 Task: Change Filter to Cartoon on "Movie D.mp4" and play.
Action: Mouse moved to (566, 133)
Screenshot: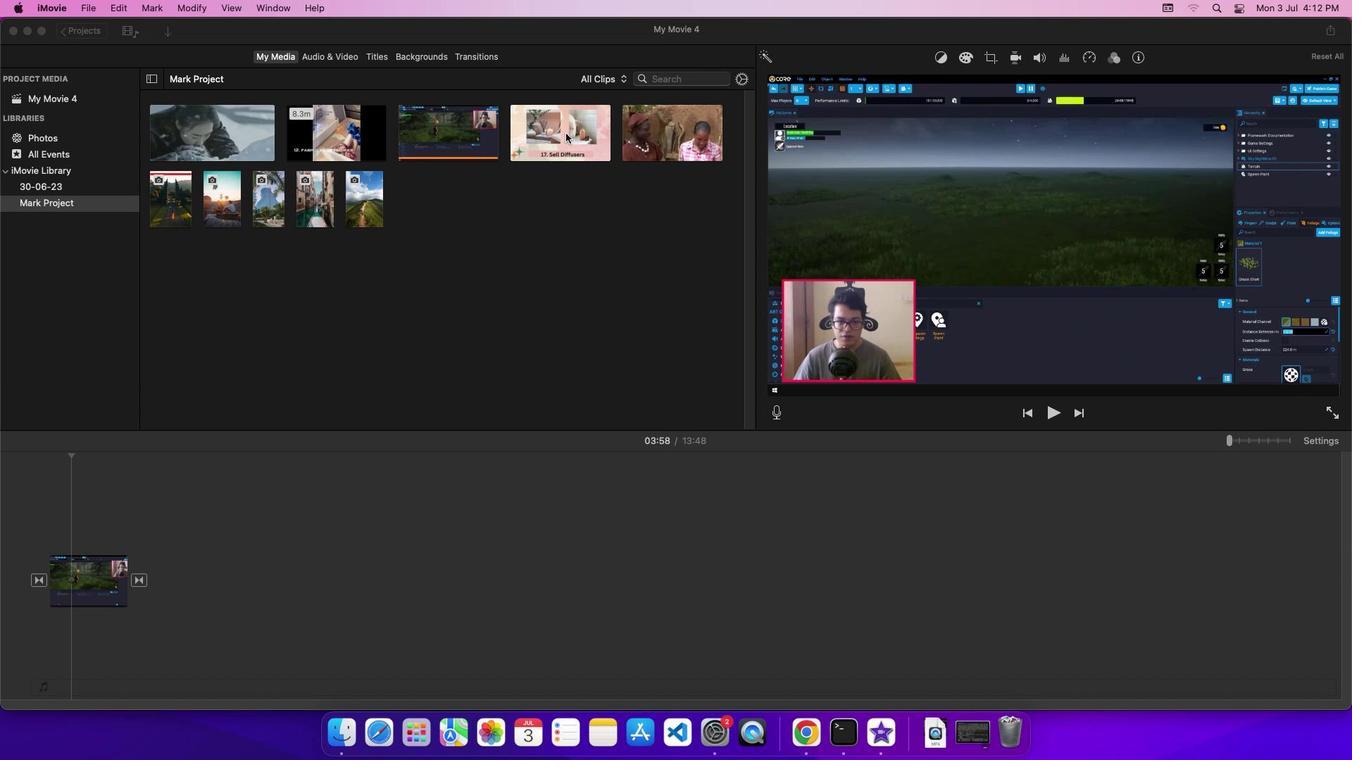
Action: Mouse pressed left at (566, 133)
Screenshot: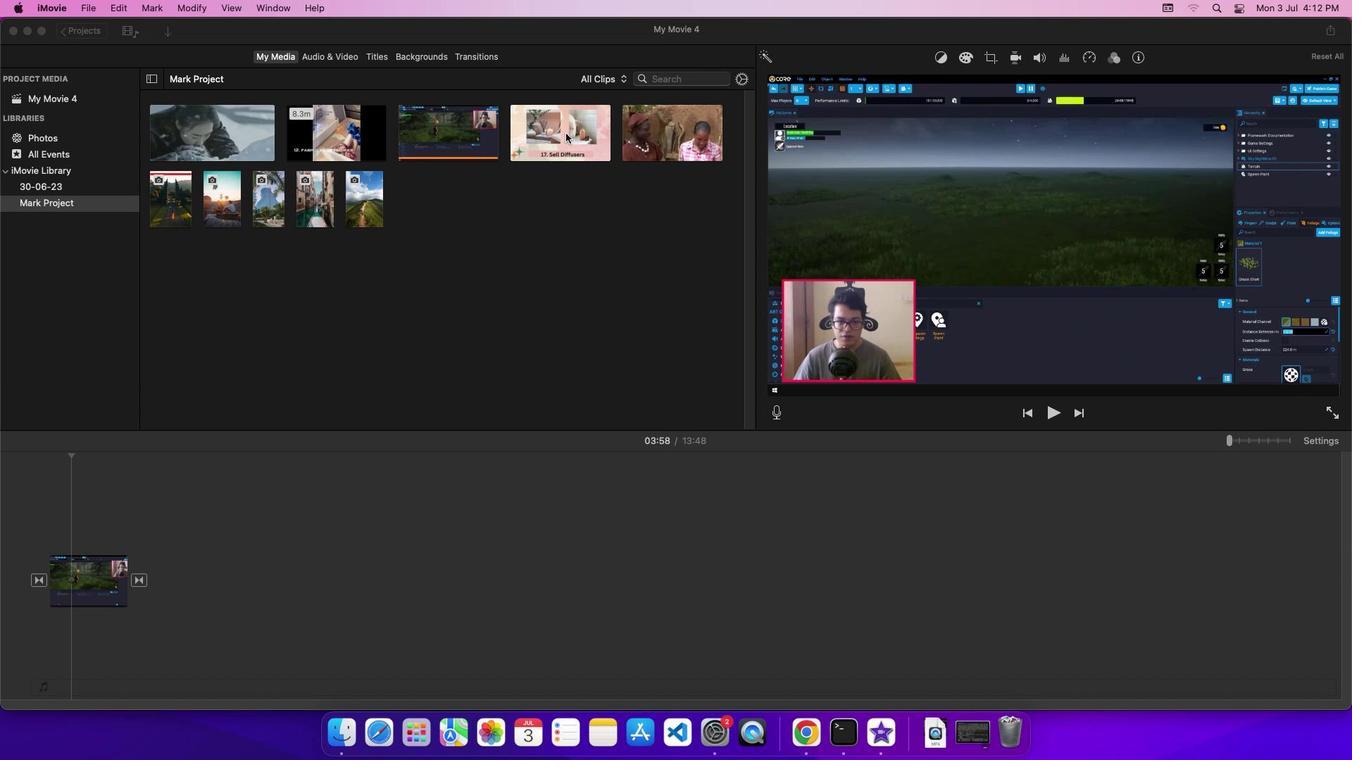 
Action: Mouse moved to (568, 133)
Screenshot: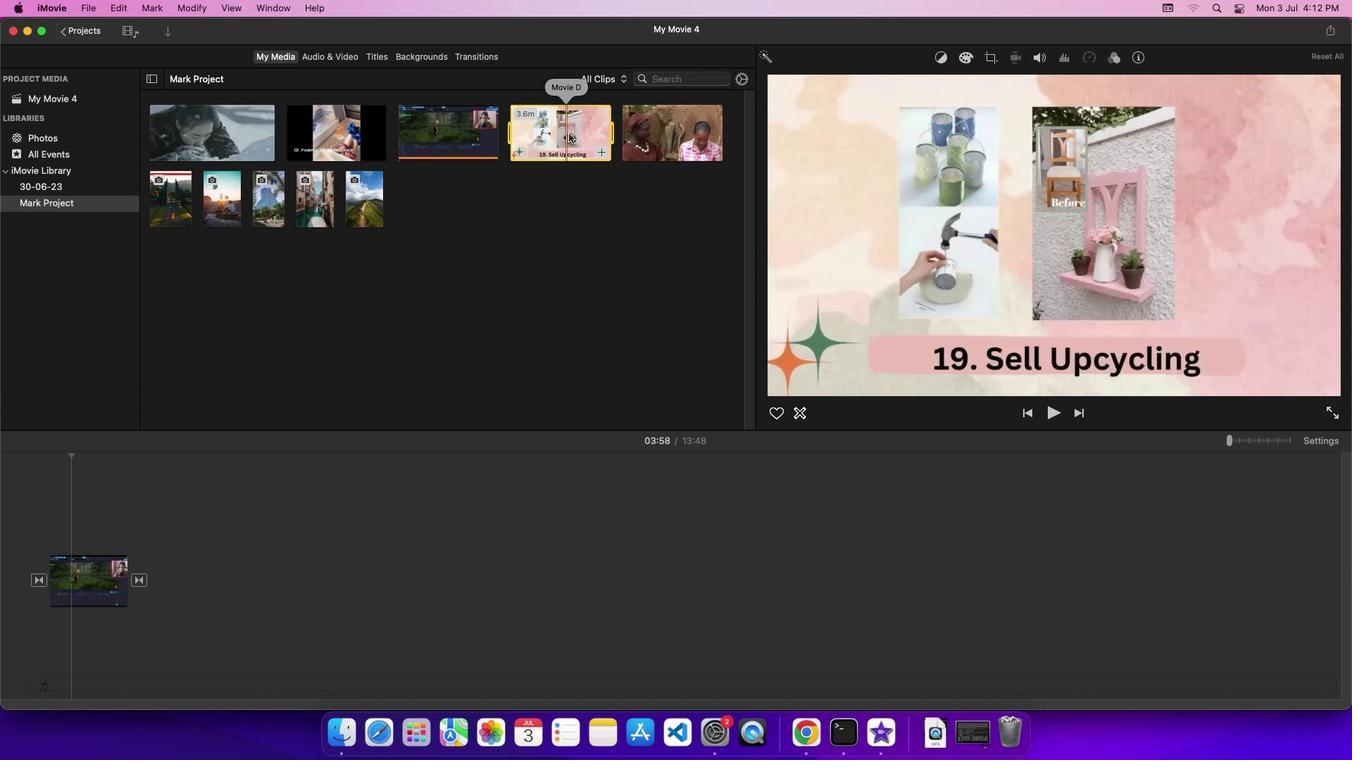 
Action: Mouse pressed left at (568, 133)
Screenshot: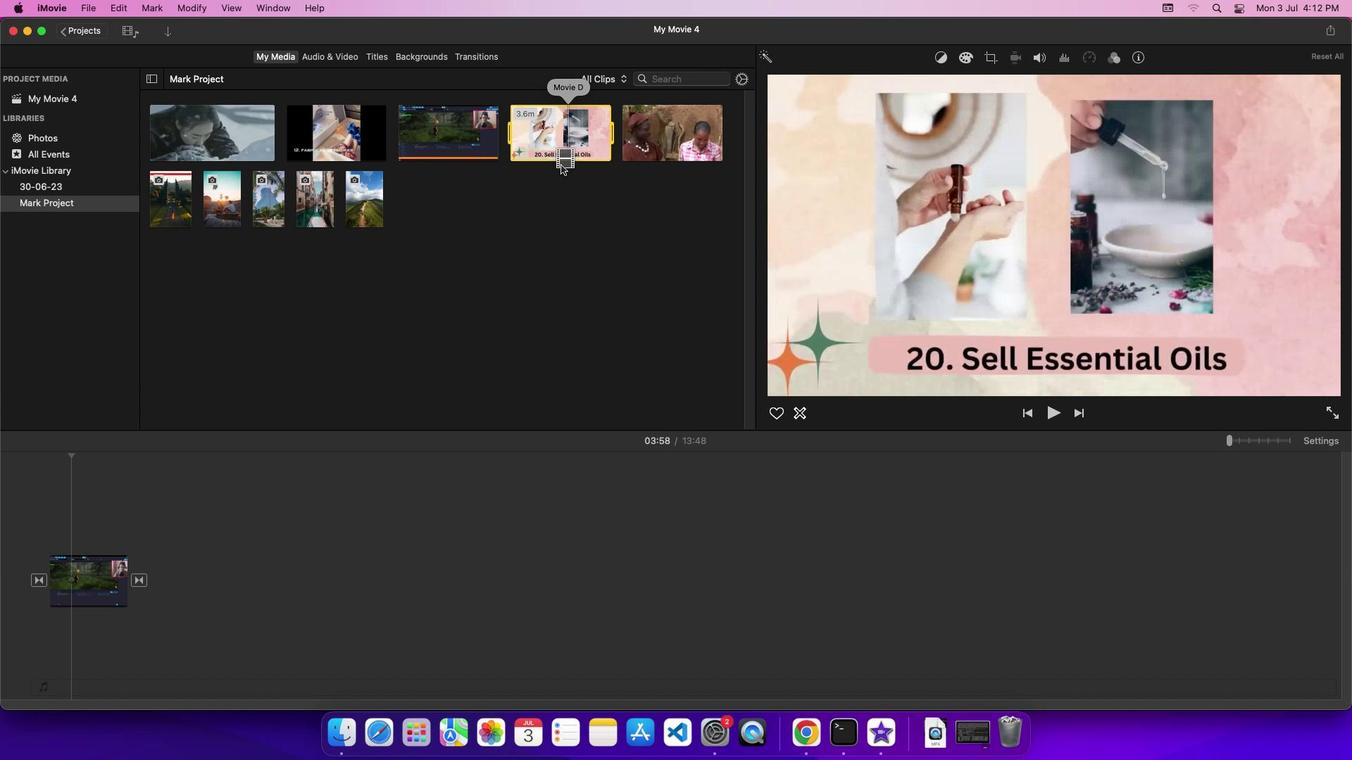 
Action: Mouse moved to (1326, 440)
Screenshot: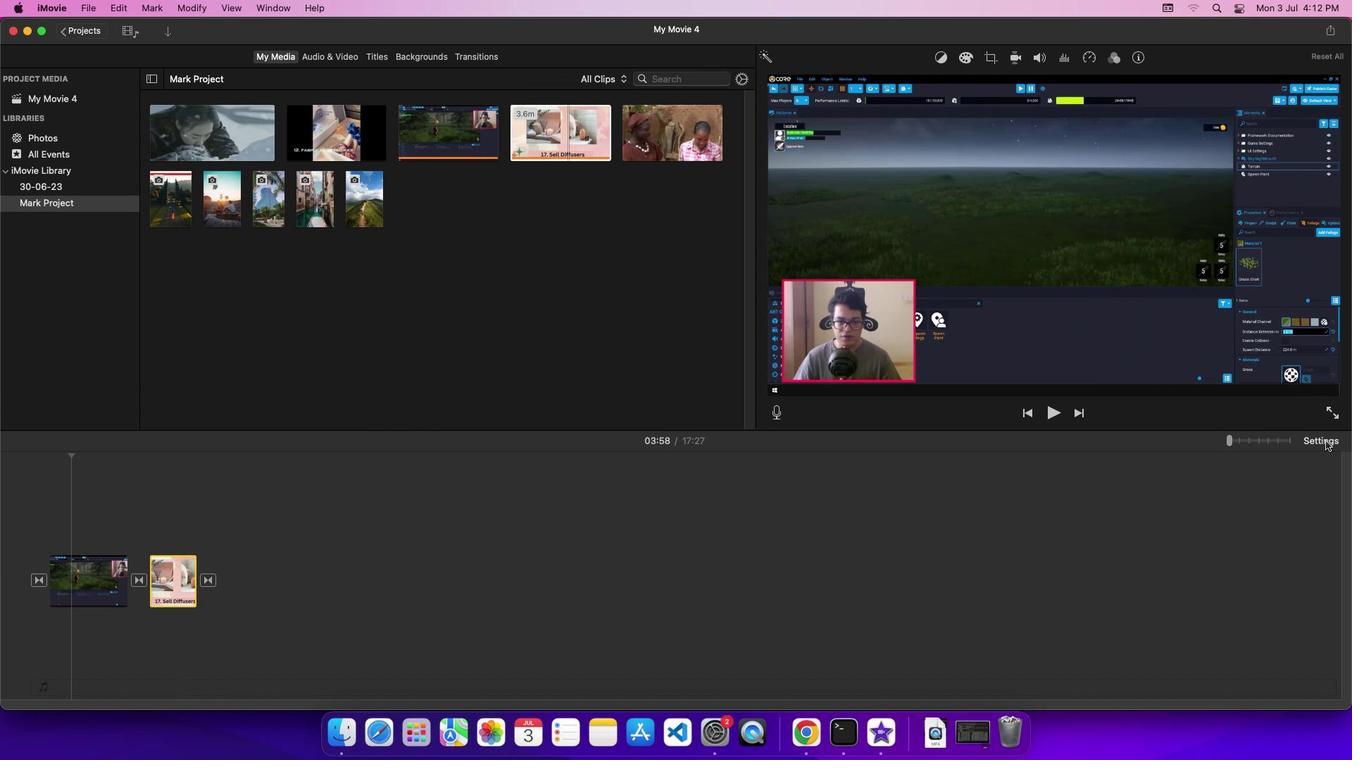 
Action: Mouse pressed left at (1326, 440)
Screenshot: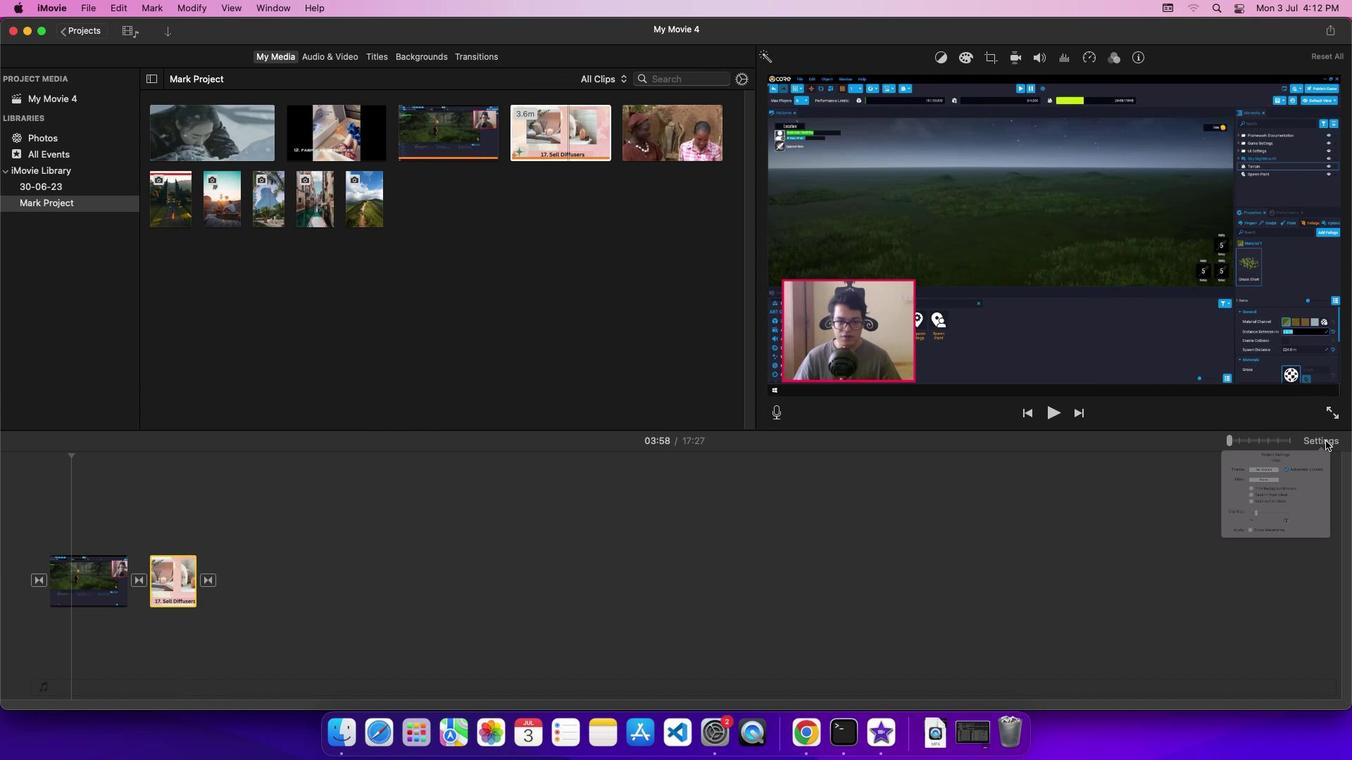 
Action: Mouse moved to (1196, 524)
Screenshot: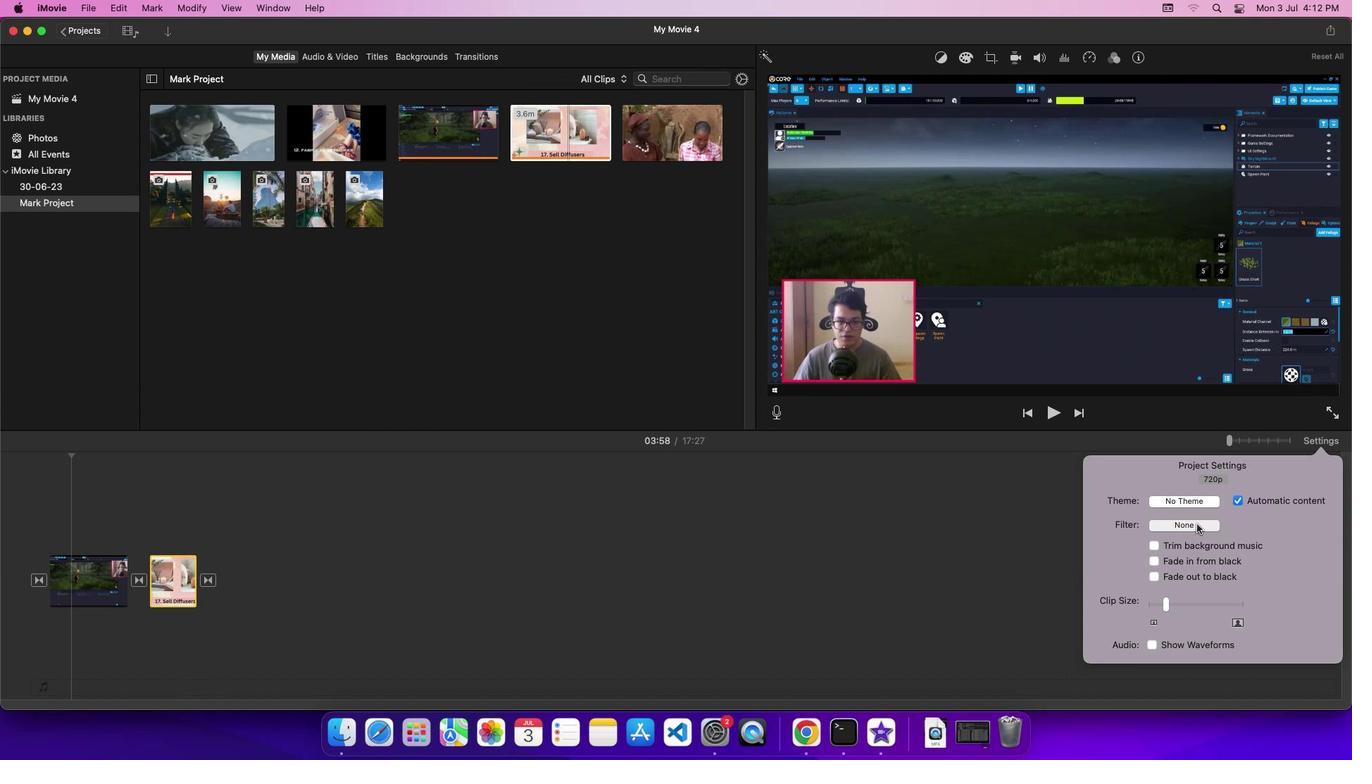 
Action: Mouse pressed left at (1196, 524)
Screenshot: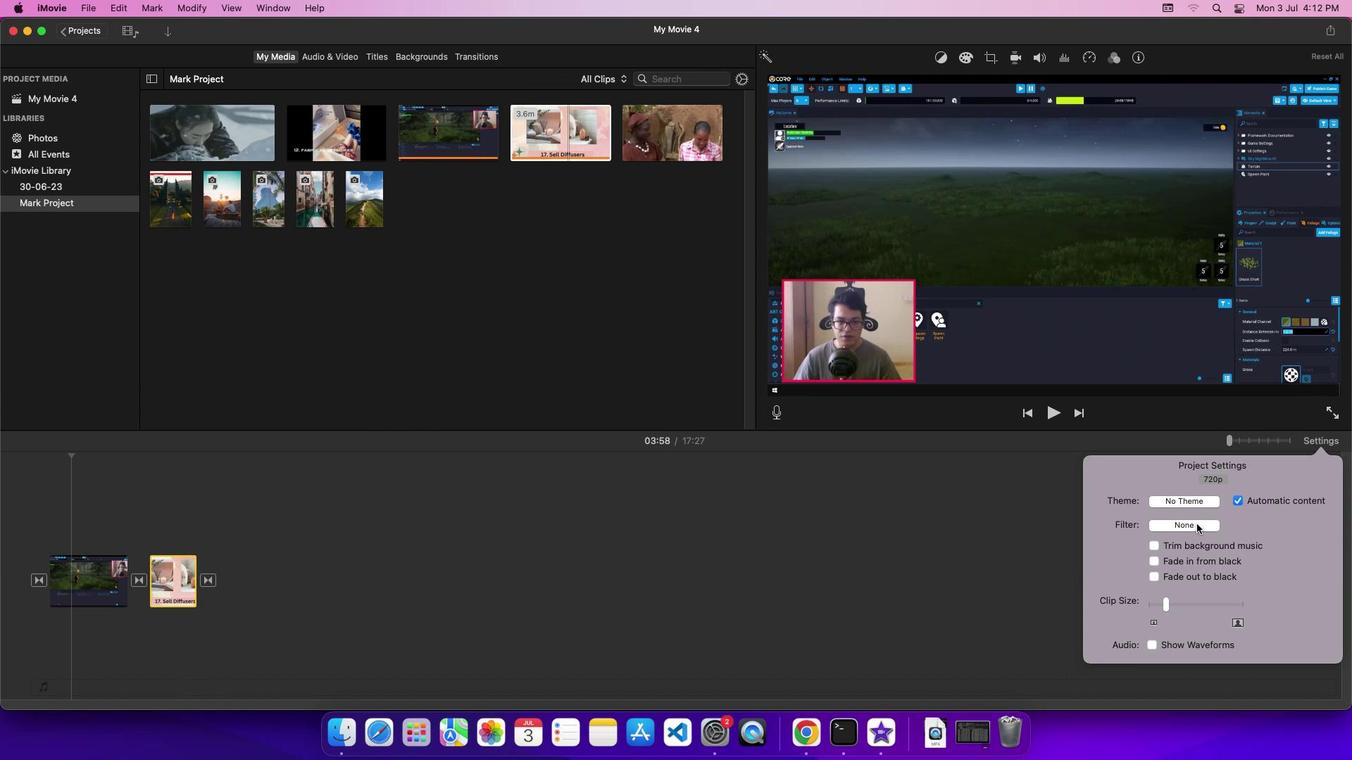 
Action: Mouse moved to (37, 257)
Screenshot: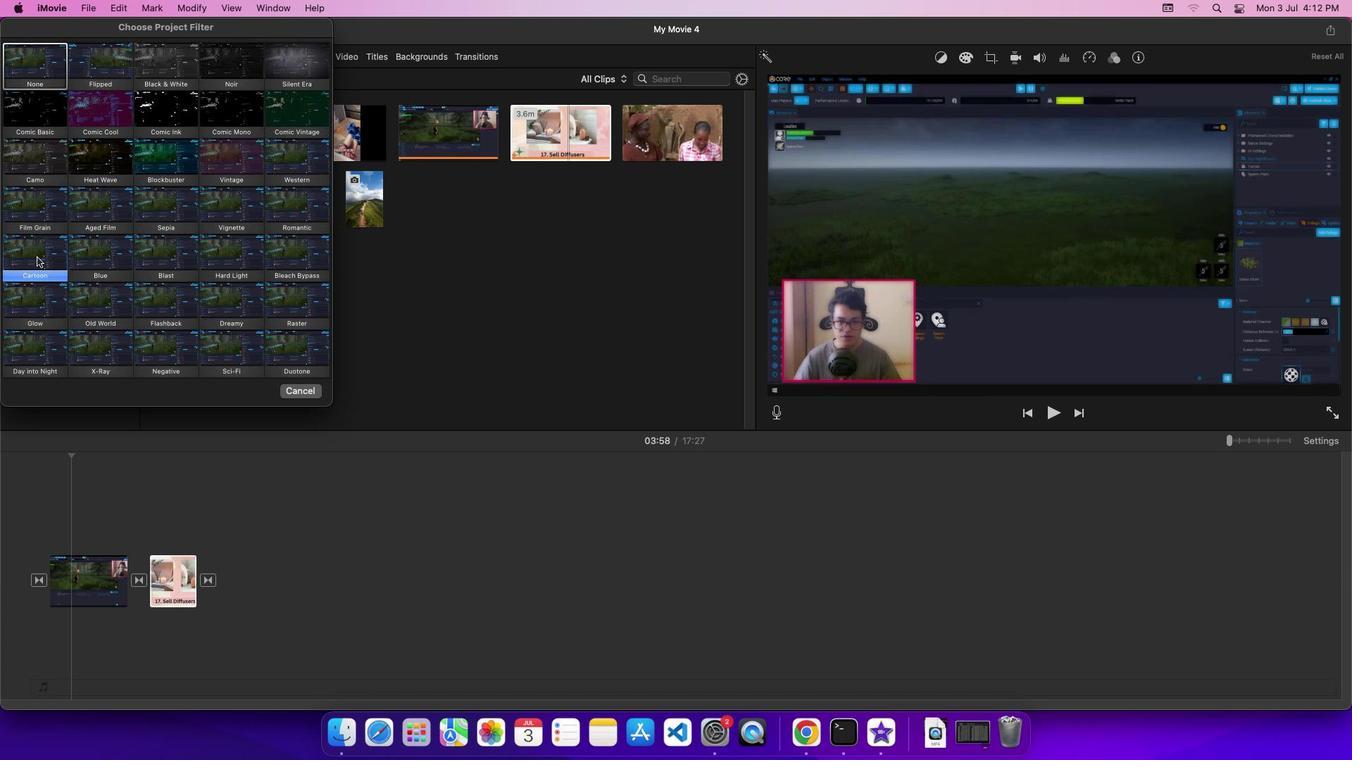 
Action: Mouse pressed left at (37, 257)
Screenshot: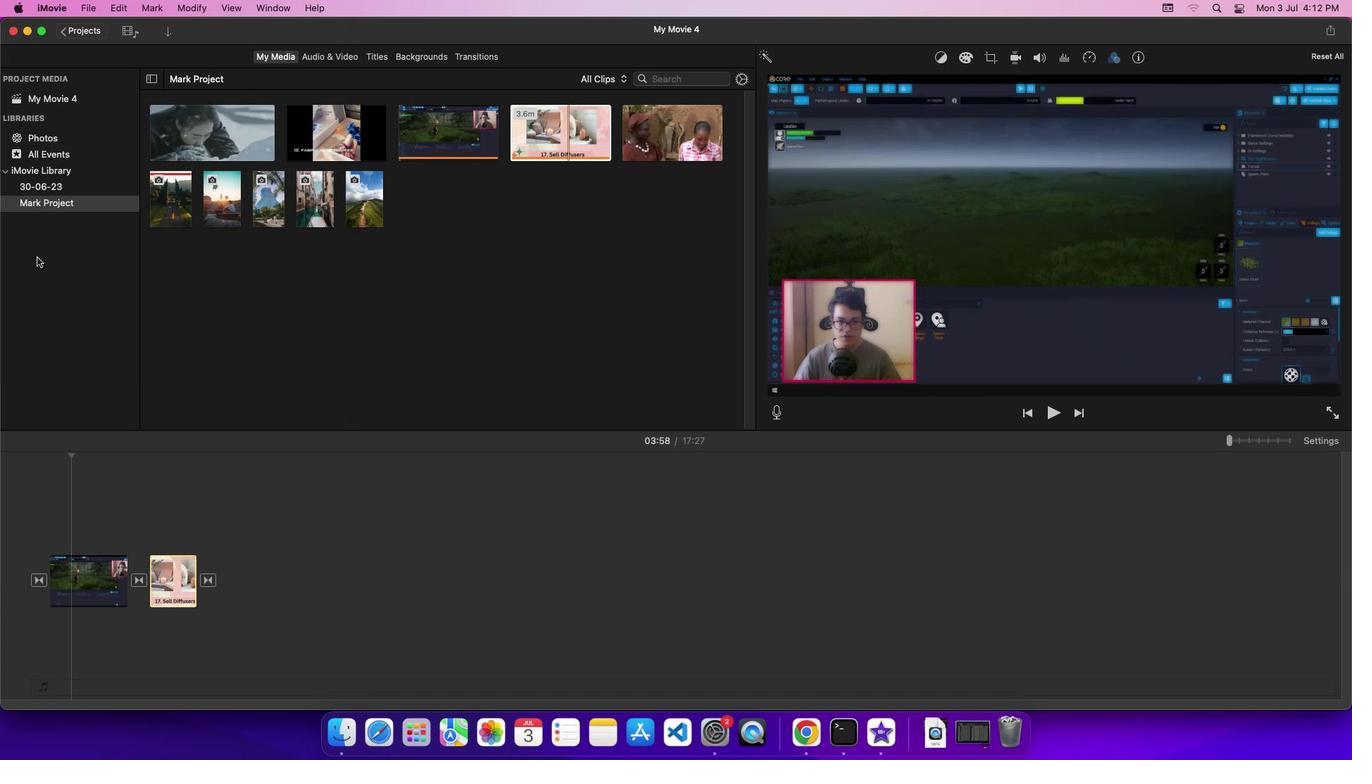 
Action: Mouse moved to (156, 512)
Screenshot: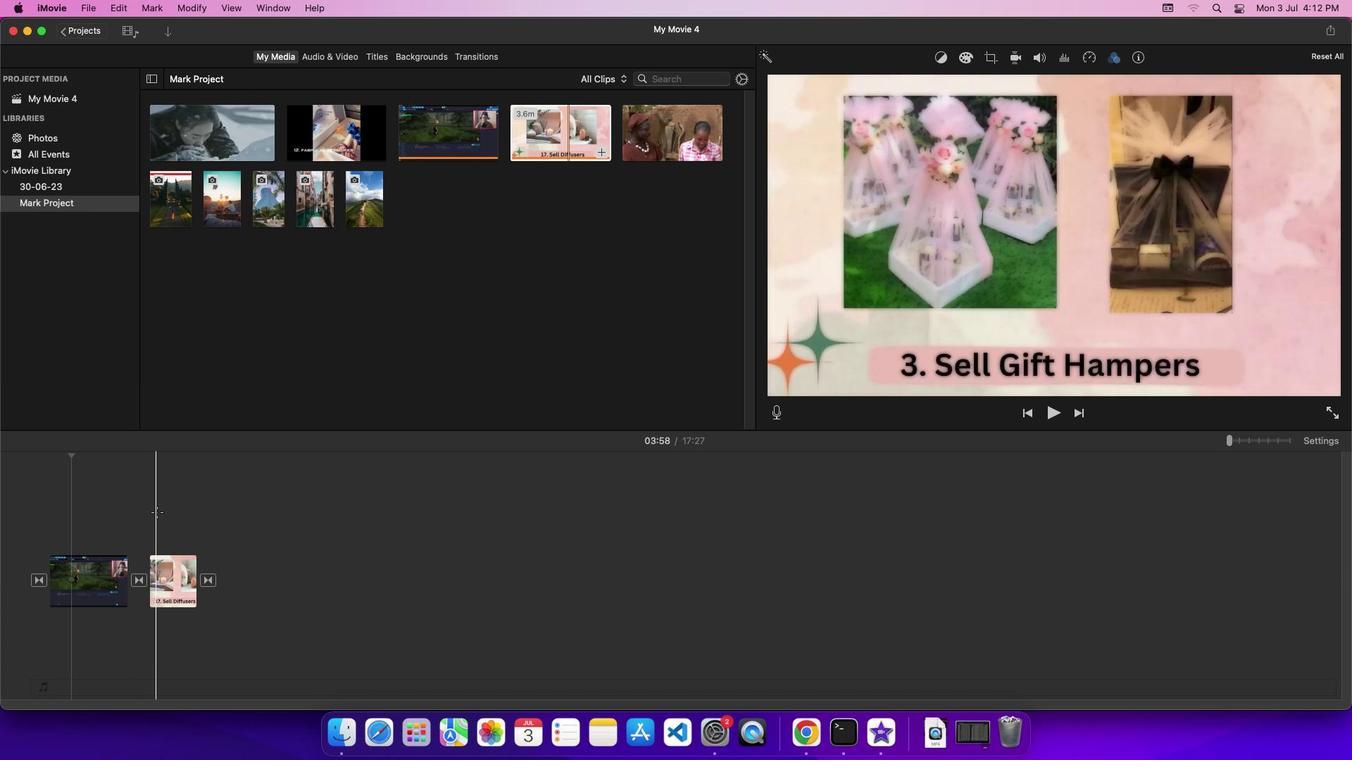 
Action: Mouse pressed left at (156, 512)
Screenshot: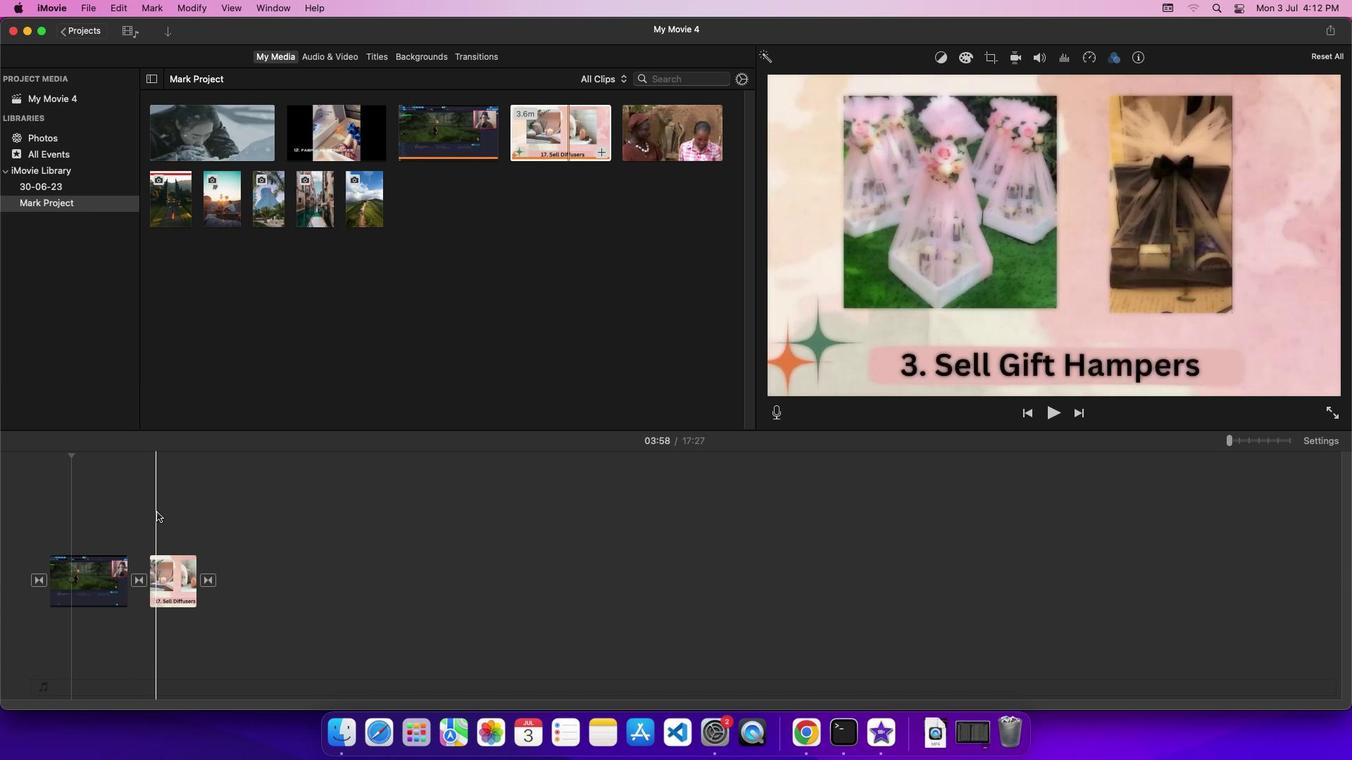 
Action: Mouse moved to (1053, 414)
Screenshot: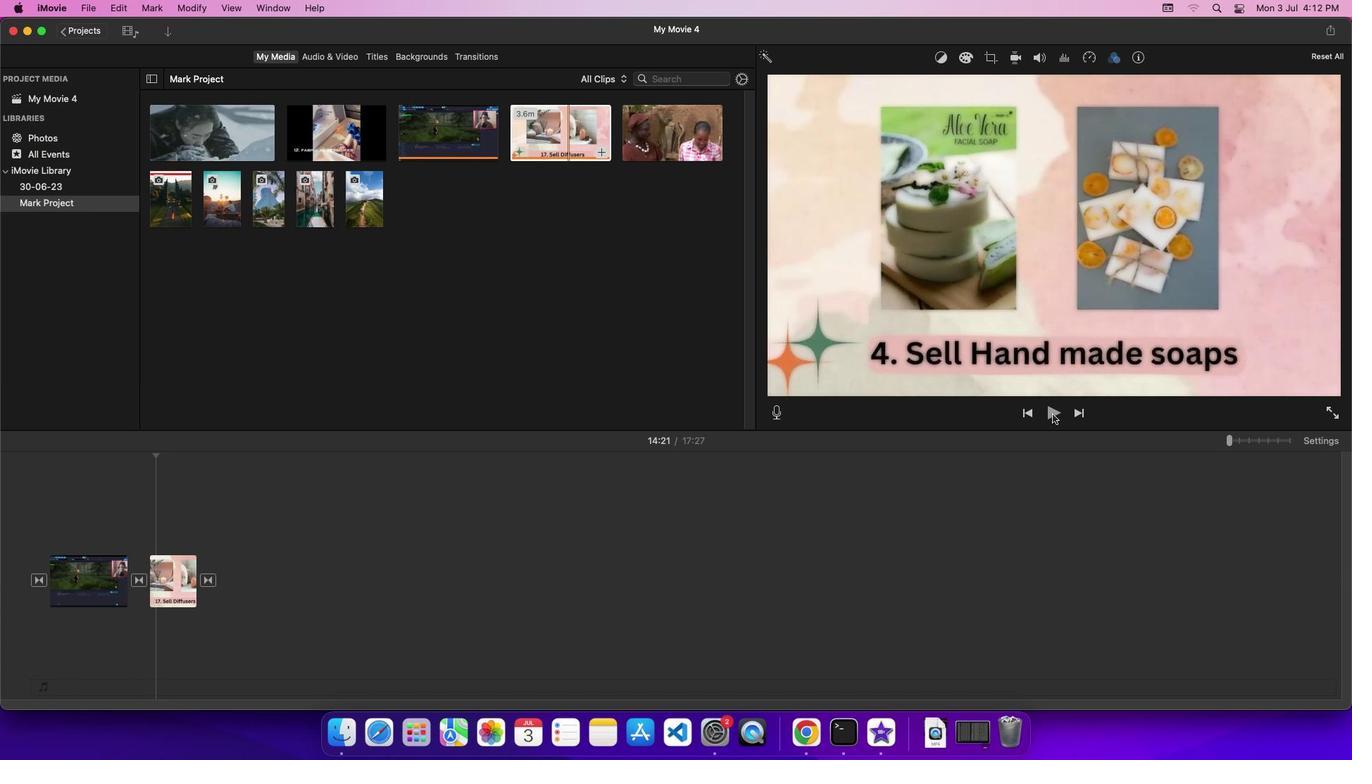 
Action: Mouse pressed left at (1053, 414)
Screenshot: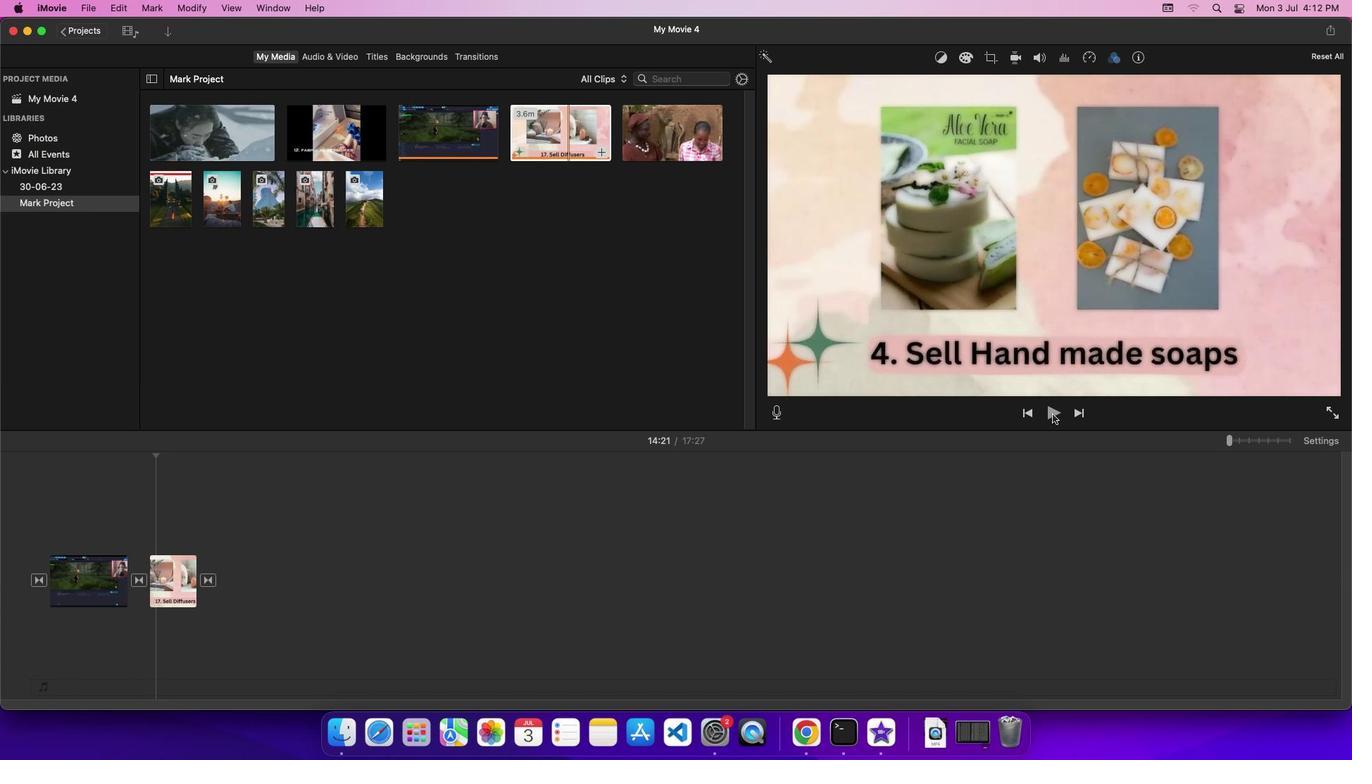 
Action: Mouse moved to (1052, 445)
Screenshot: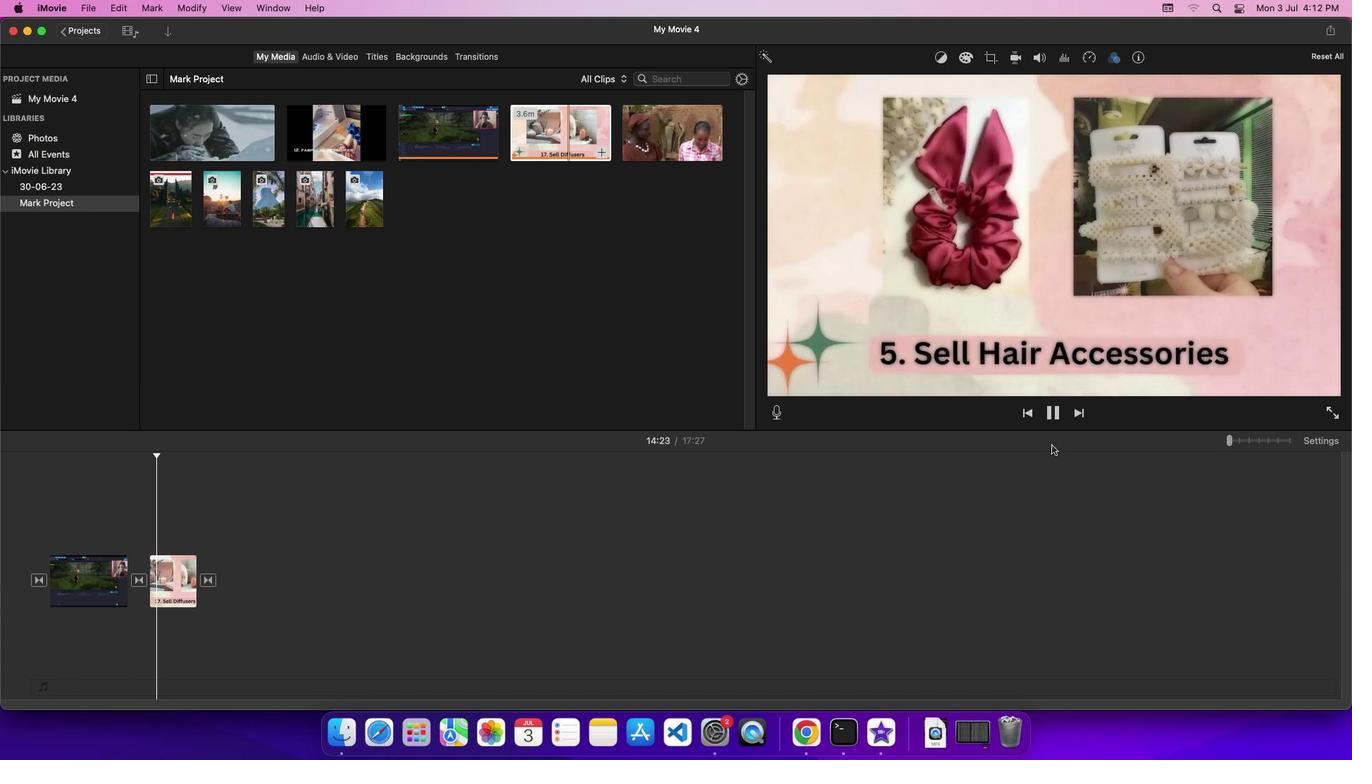 
